 Task: Add in the project TrendForge an epic 'Platform Migration'.
Action: Mouse moved to (209, 52)
Screenshot: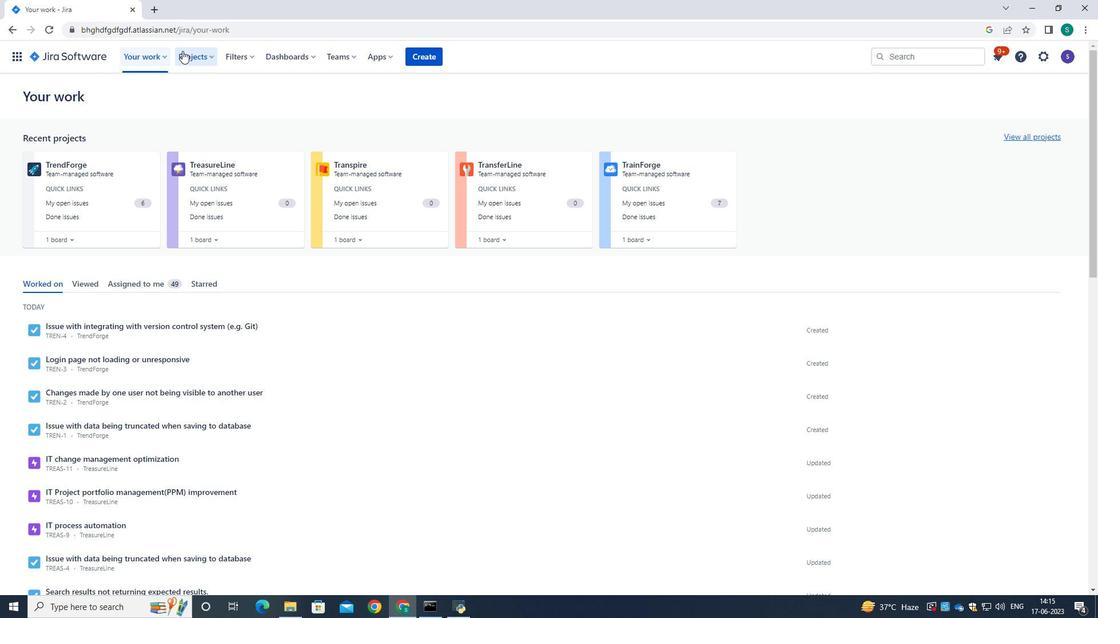 
Action: Mouse pressed left at (209, 52)
Screenshot: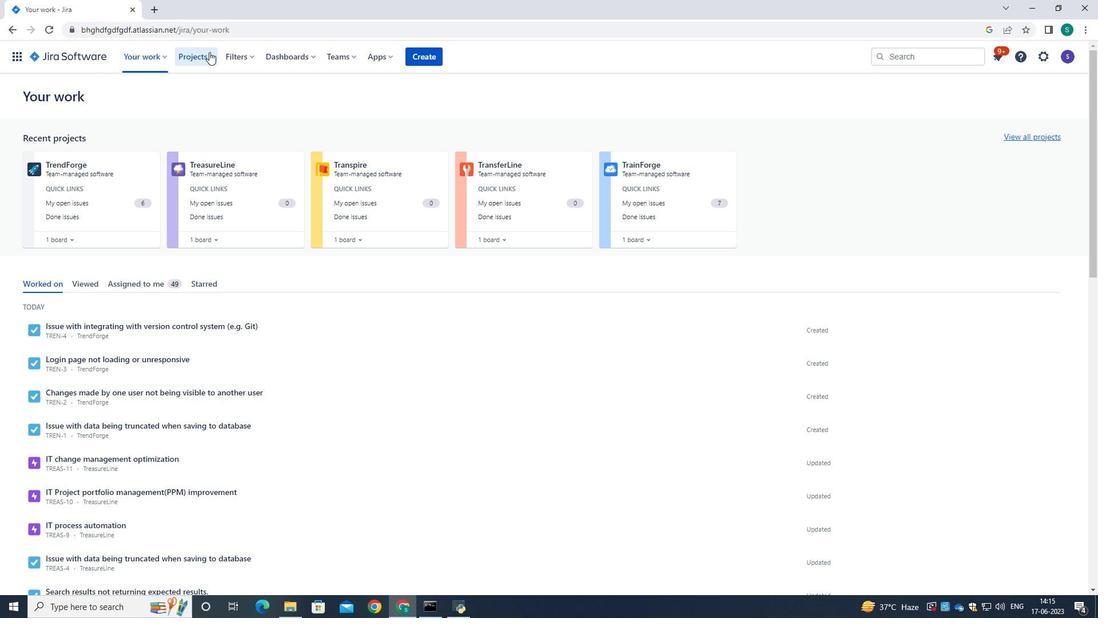
Action: Mouse moved to (228, 107)
Screenshot: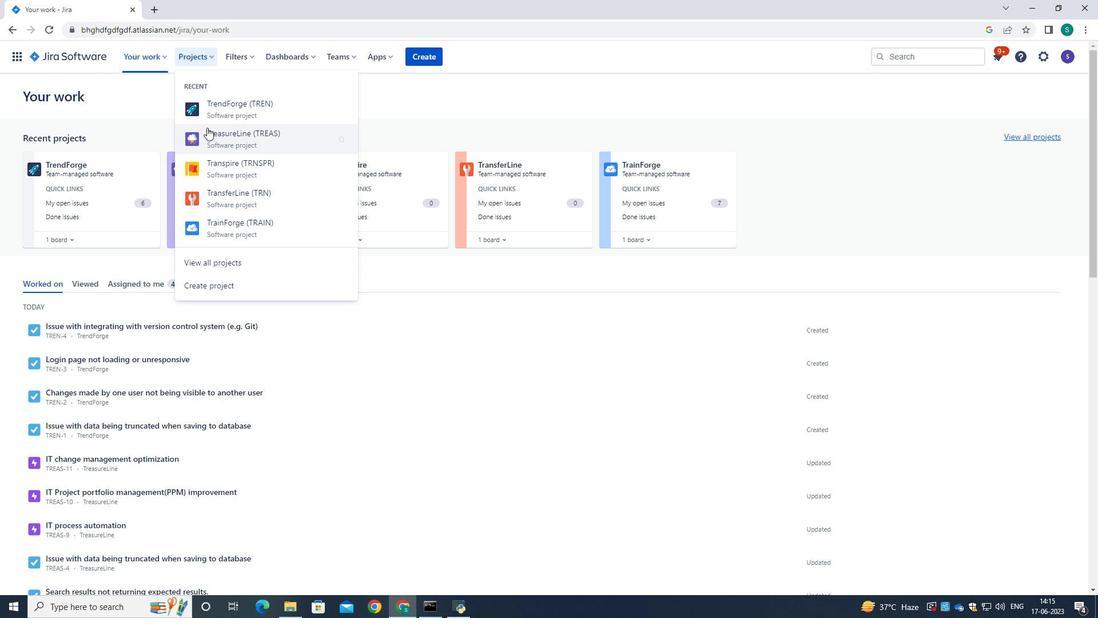 
Action: Mouse pressed left at (228, 107)
Screenshot: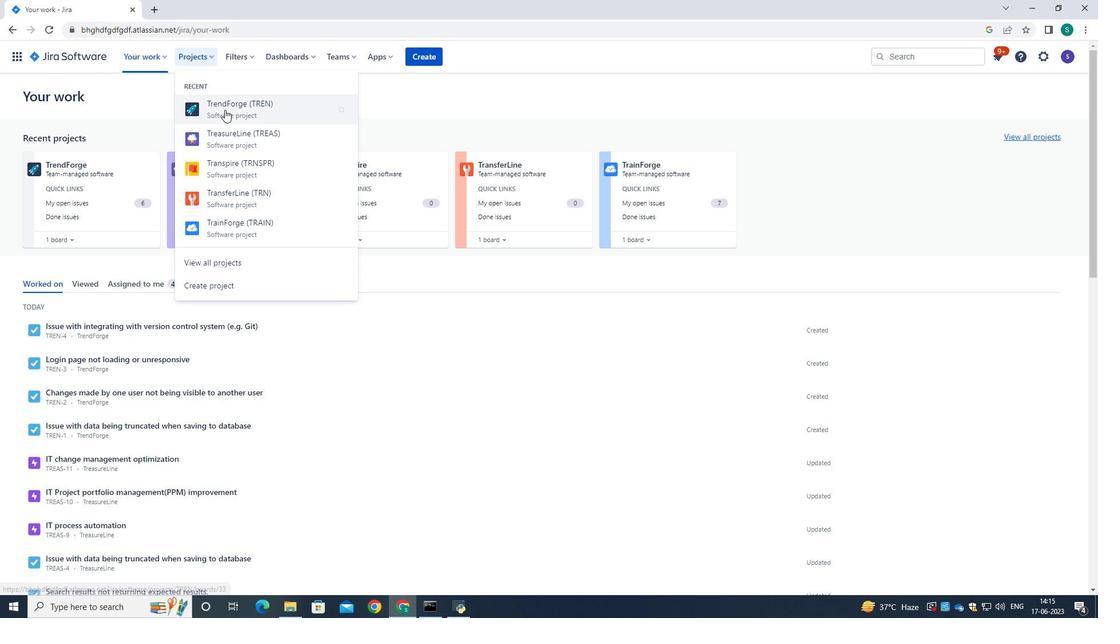 
Action: Mouse moved to (57, 175)
Screenshot: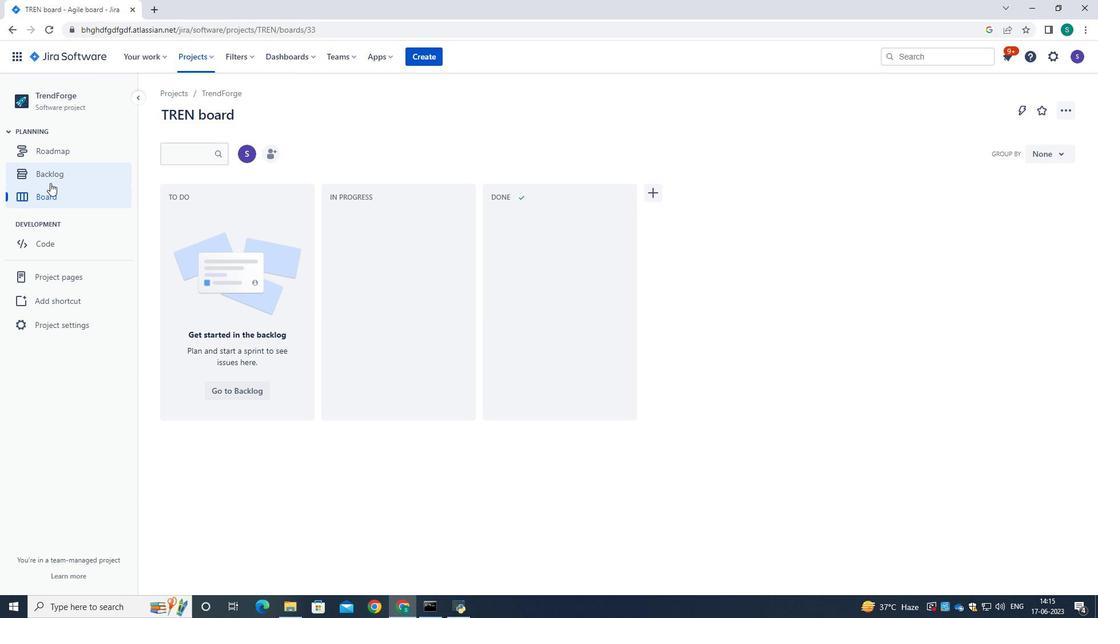 
Action: Mouse pressed left at (57, 175)
Screenshot: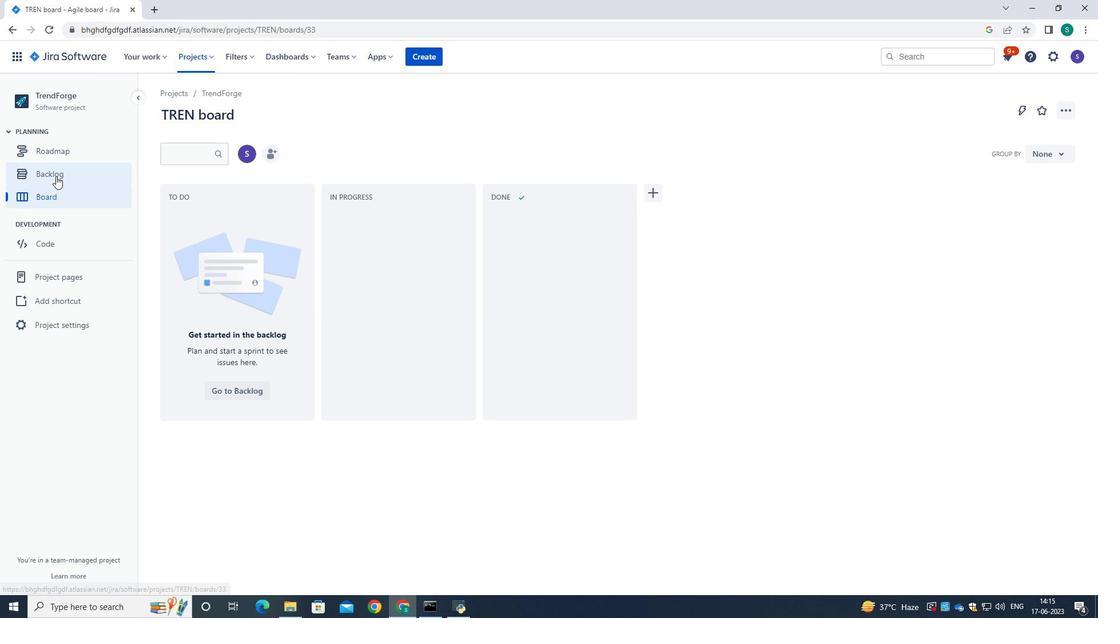 
Action: Mouse moved to (250, 293)
Screenshot: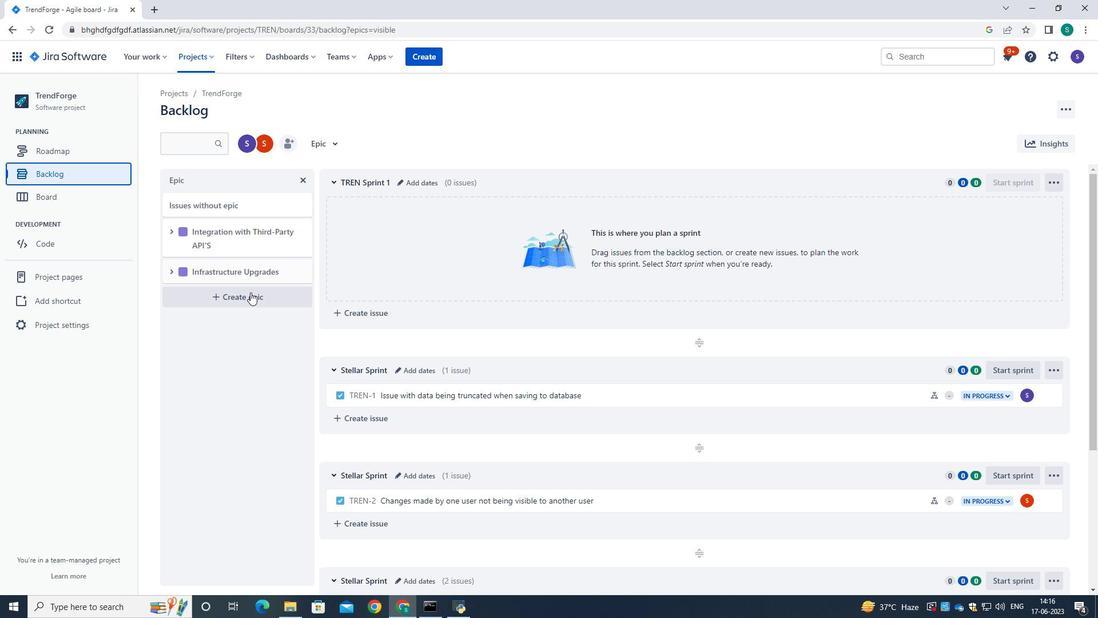 
Action: Mouse pressed left at (250, 293)
Screenshot: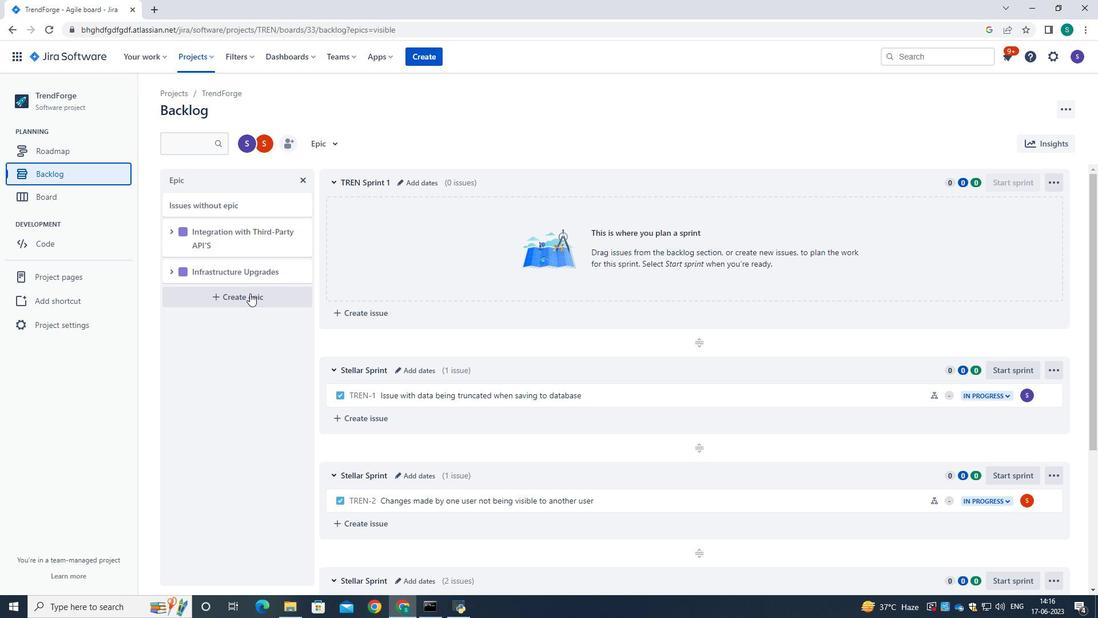 
Action: Mouse moved to (225, 298)
Screenshot: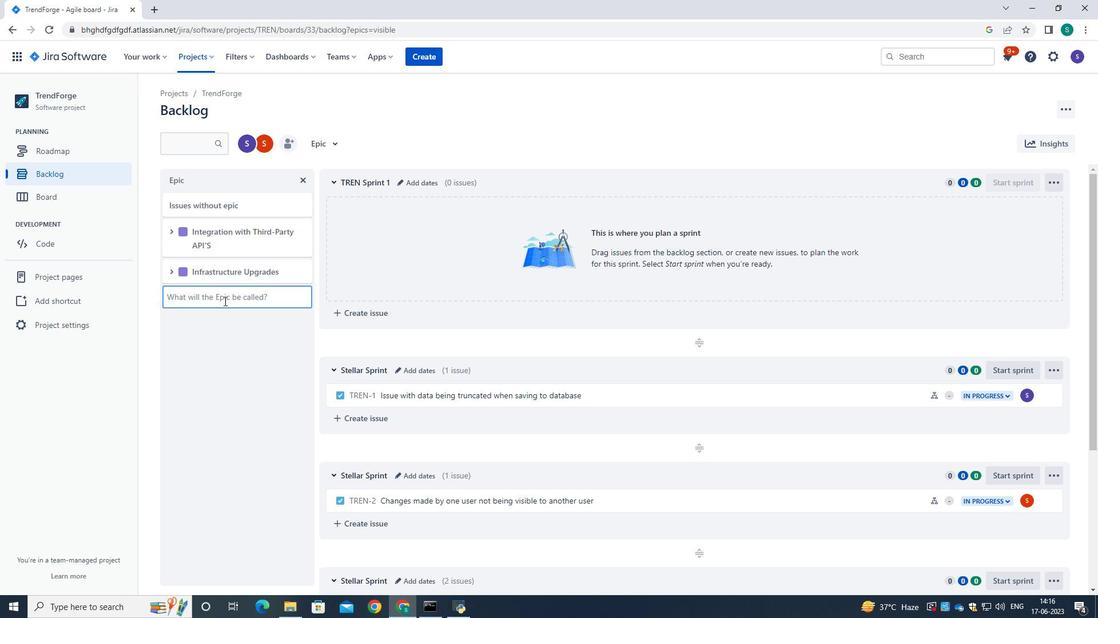 
Action: Mouse pressed left at (225, 298)
Screenshot: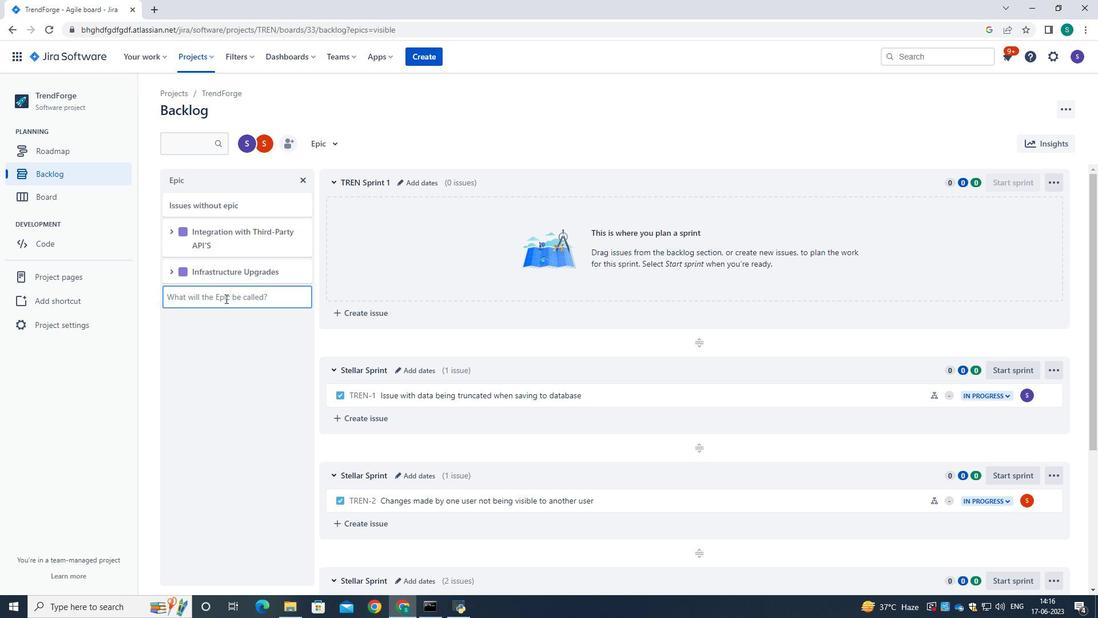 
Action: Key pressed <Key.caps_lock>P<Key.caps_lock>latform<Key.space><Key.caps_lock>M<Key.caps_lock>igration
Screenshot: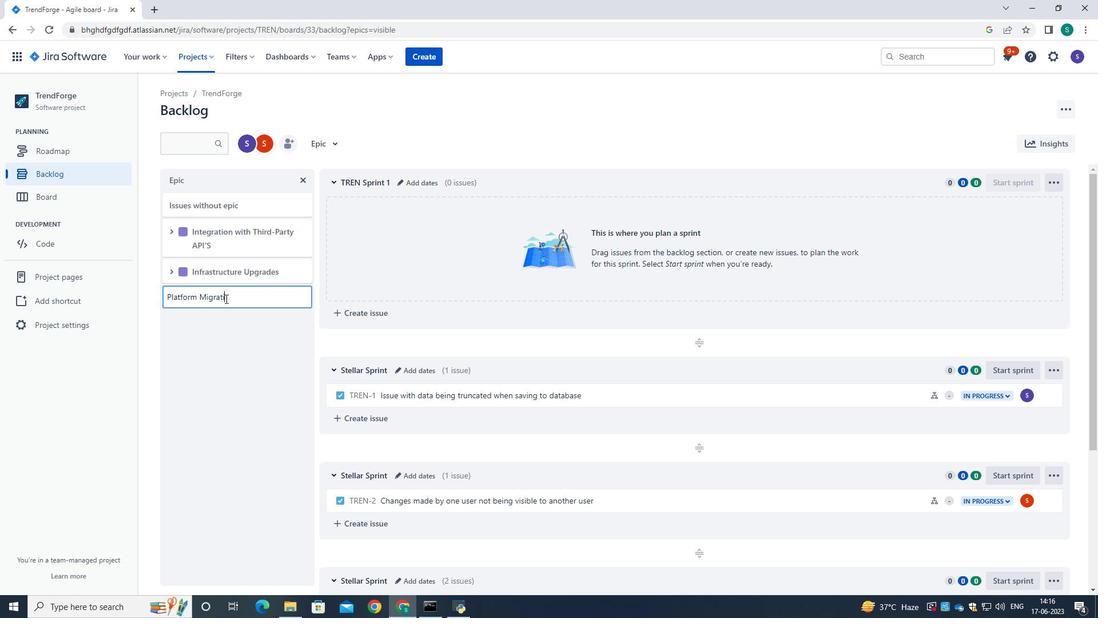 
Action: Mouse moved to (230, 330)
Screenshot: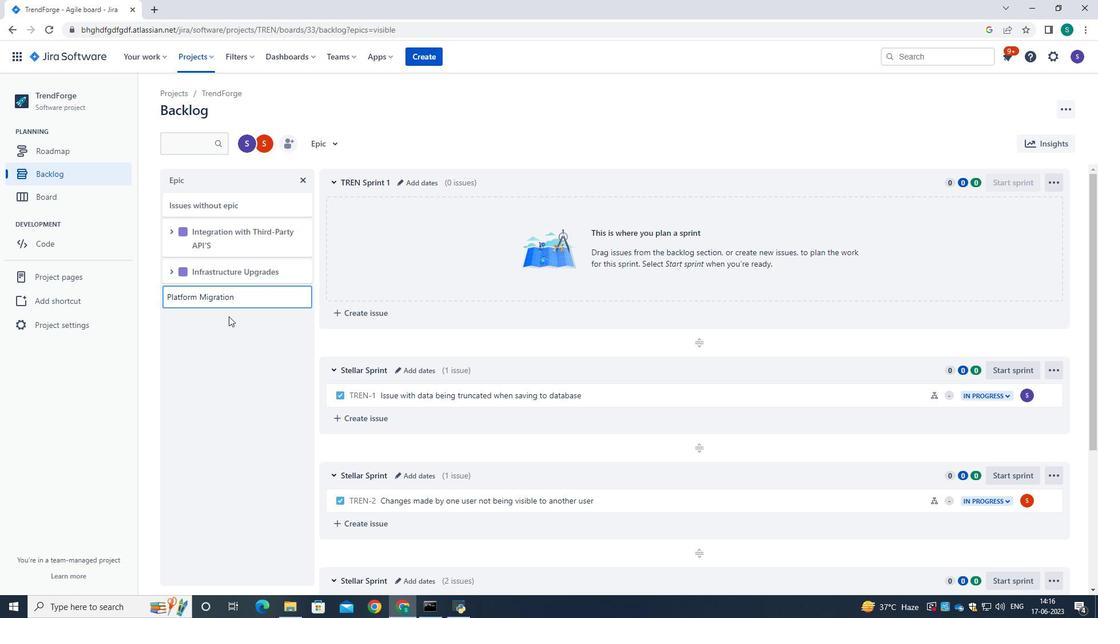 
Action: Mouse pressed left at (230, 330)
Screenshot: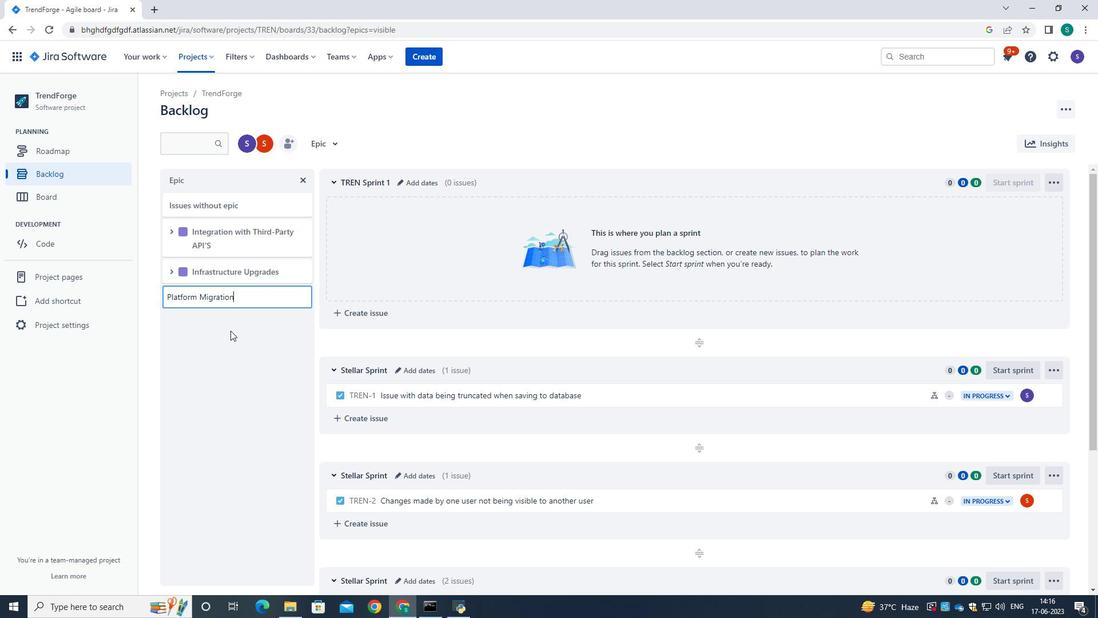 
Action: Mouse moved to (245, 297)
Screenshot: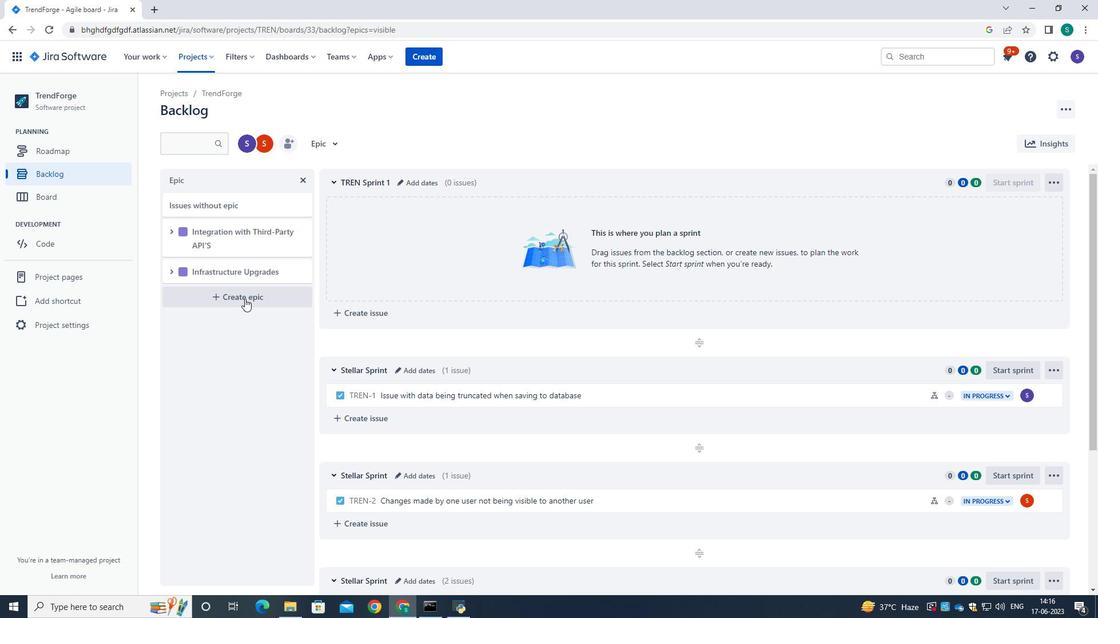 
Action: Mouse pressed left at (245, 297)
Screenshot: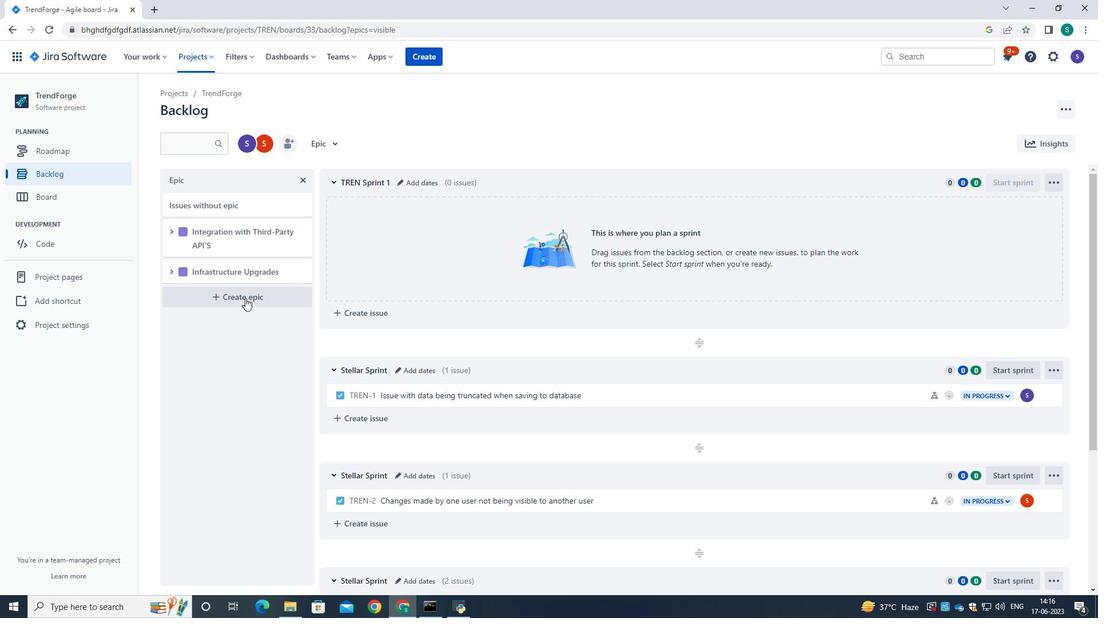 
Action: Mouse moved to (274, 296)
Screenshot: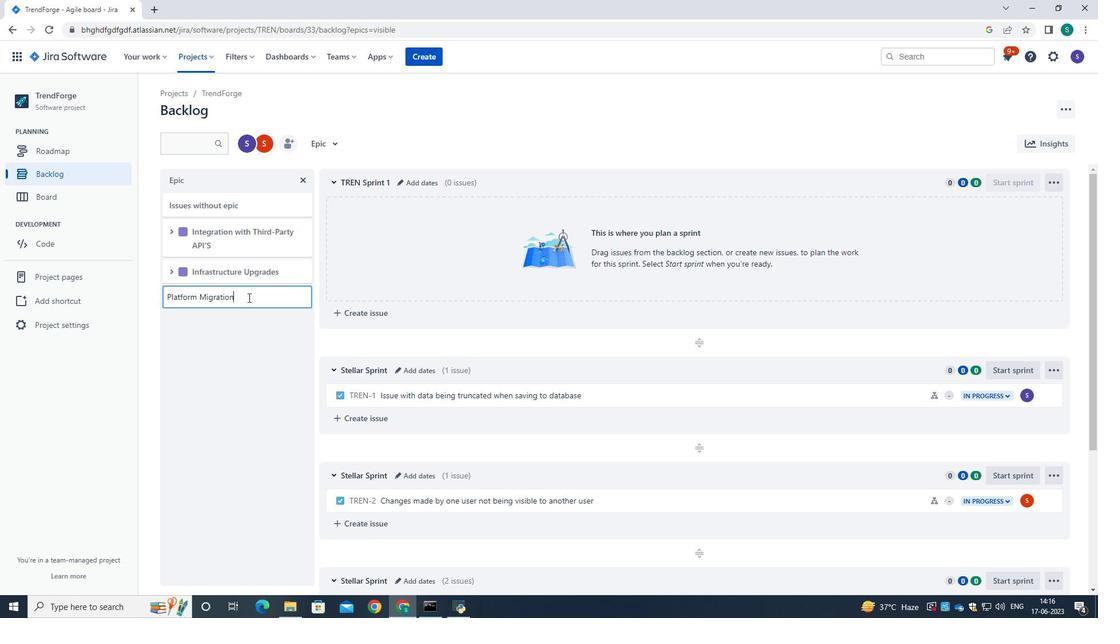 
Action: Key pressed <Key.enter>
Screenshot: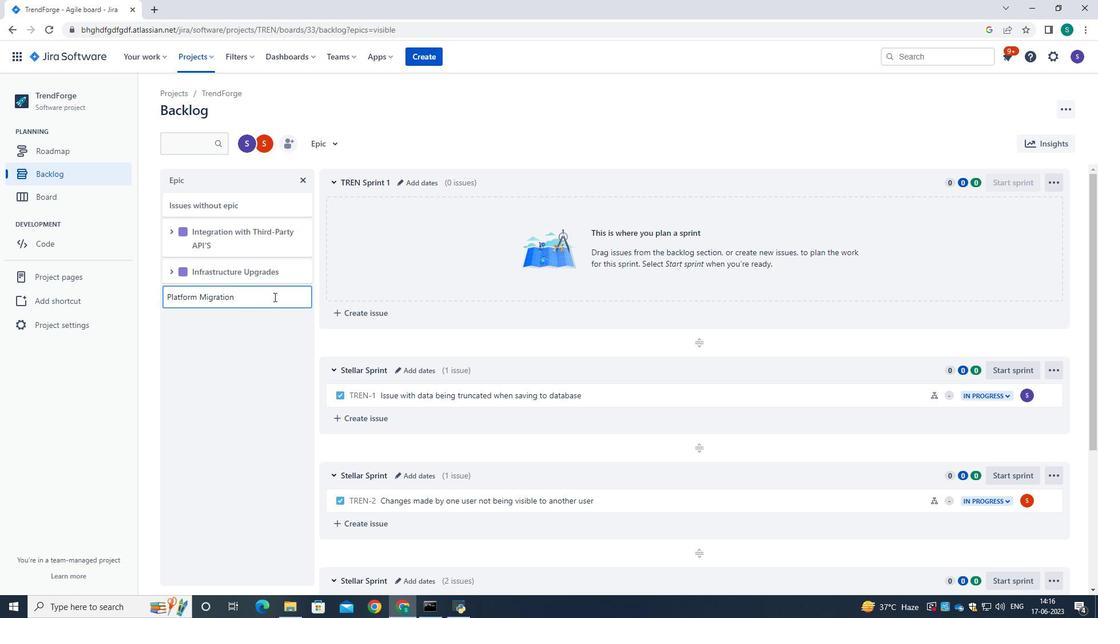 
Action: Mouse moved to (266, 366)
Screenshot: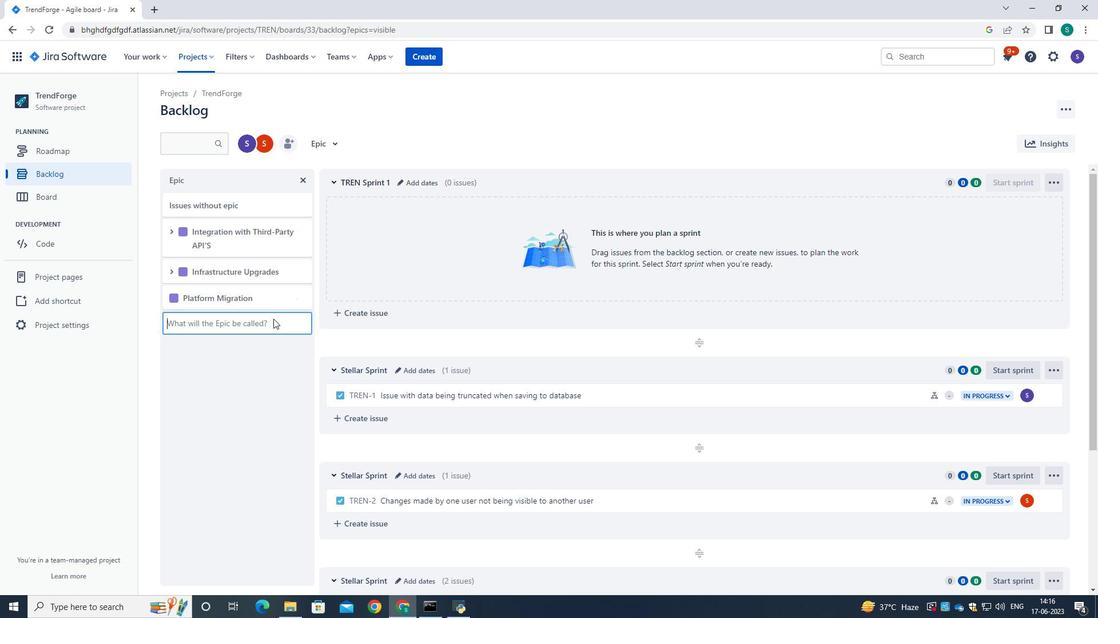 
Action: Mouse pressed left at (266, 366)
Screenshot: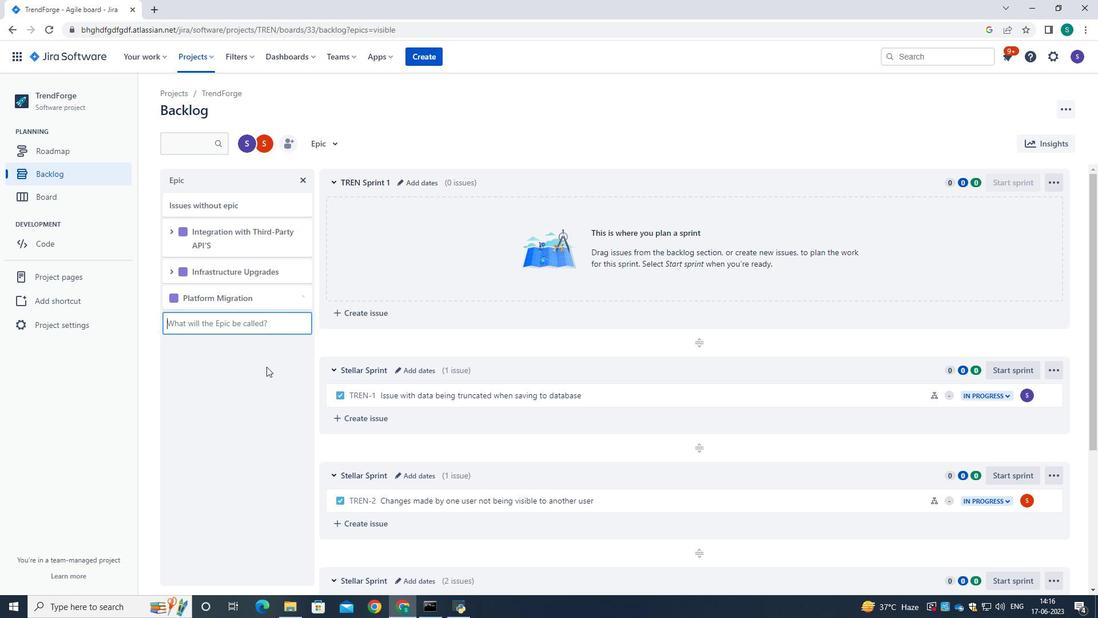 
Action: Mouse moved to (321, 321)
Screenshot: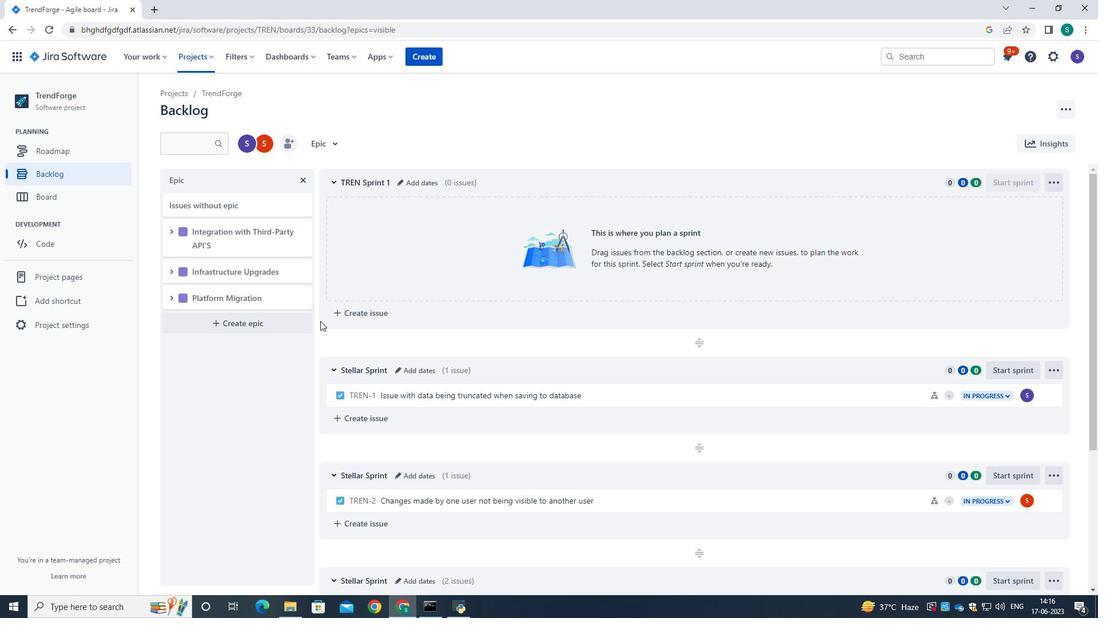 
